 Task: Assign in the project CatalystWorks the issue 'Address issues related to system performance during peak traffic periods' to the sprint 'Speed Sprint'. Assign in the project CatalystWorks the issue 'Develop a new feature to allow for automated customer service chatbots' to the sprint 'Speed Sprint'. Assign in the project CatalystWorks the issue 'Implement a new feature to allow for dynamic content personalization based on user preferences' to the sprint 'Speed Sprint'. Assign in the project CatalystWorks the issue 'Address issues related to user experience and interface design' to the sprint 'Speed Sprint'
Action: Mouse moved to (177, 55)
Screenshot: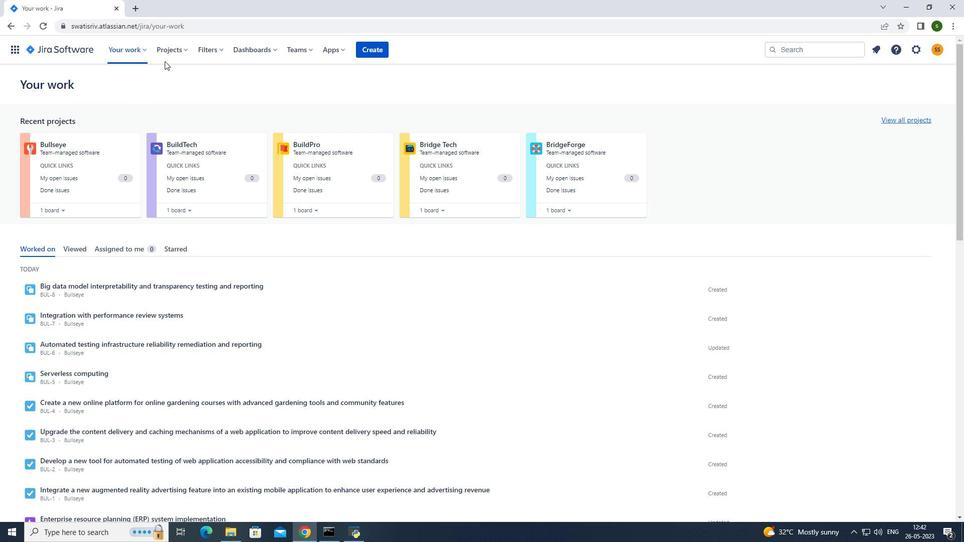 
Action: Mouse pressed left at (177, 55)
Screenshot: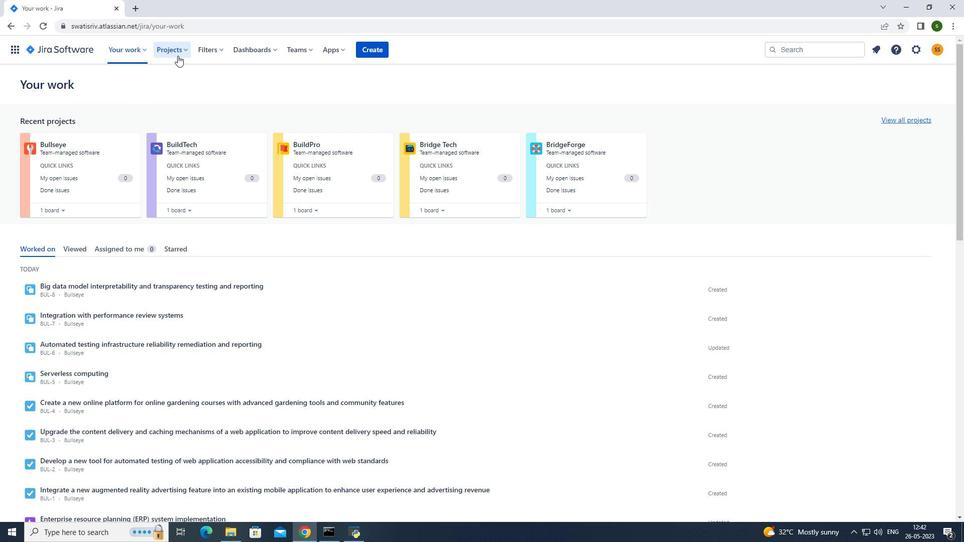 
Action: Mouse moved to (195, 97)
Screenshot: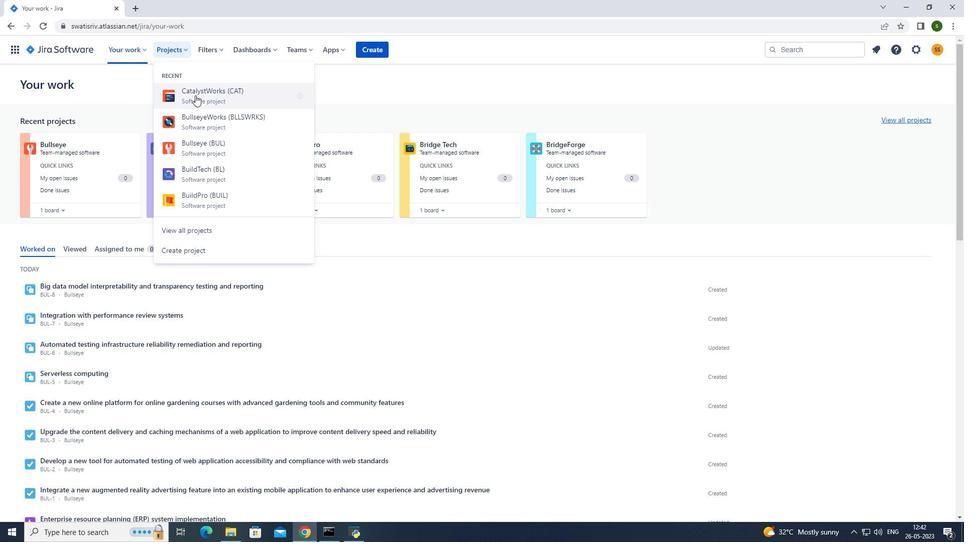 
Action: Mouse pressed left at (195, 97)
Screenshot: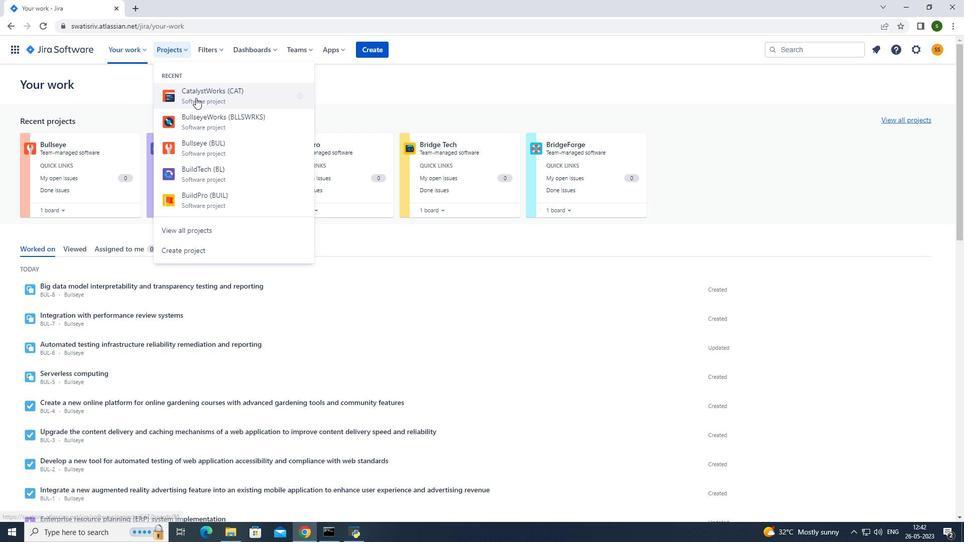 
Action: Mouse moved to (84, 154)
Screenshot: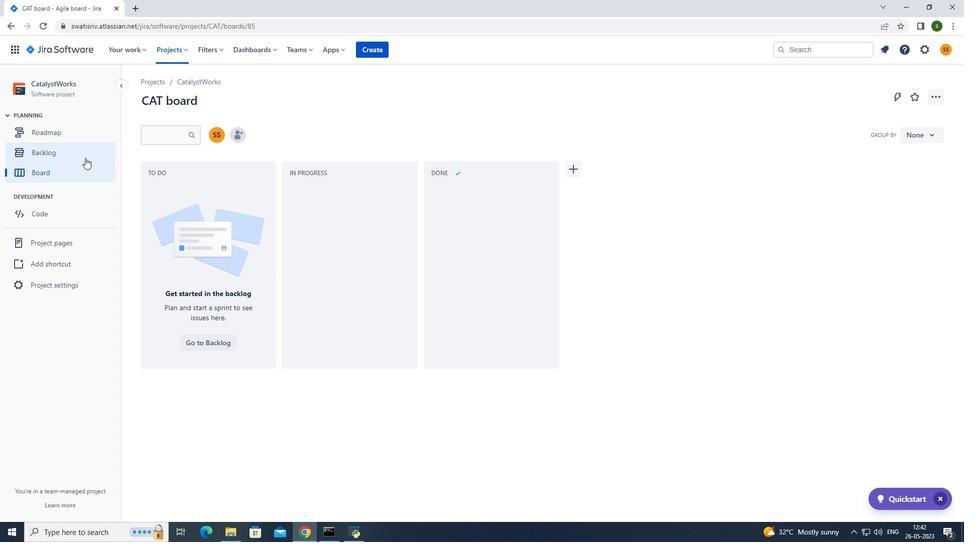 
Action: Mouse pressed left at (84, 154)
Screenshot: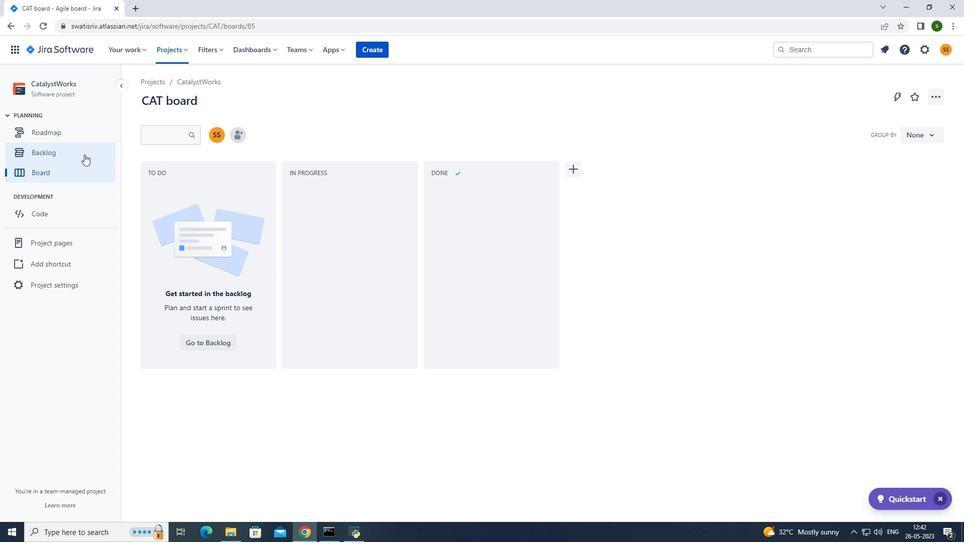 
Action: Mouse moved to (566, 322)
Screenshot: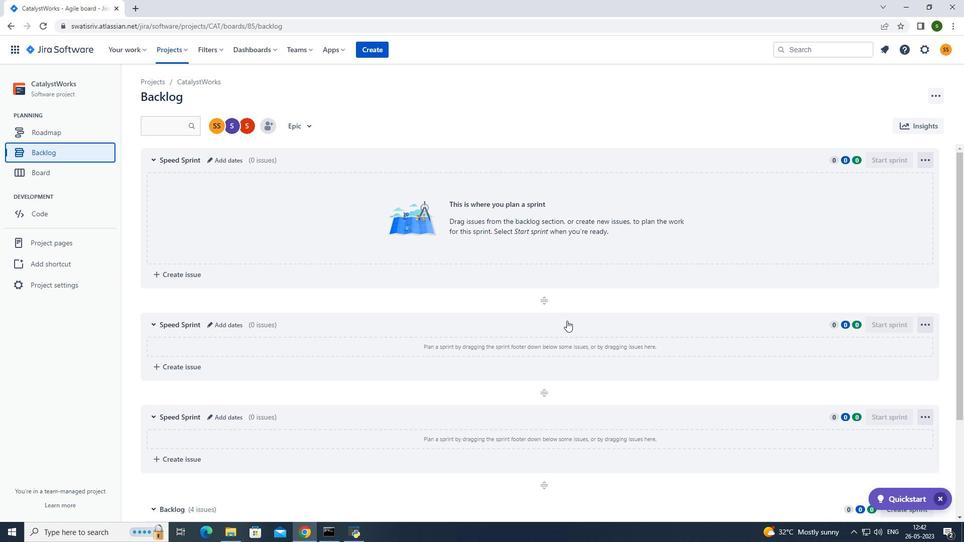 
Action: Mouse scrolled (566, 321) with delta (0, 0)
Screenshot: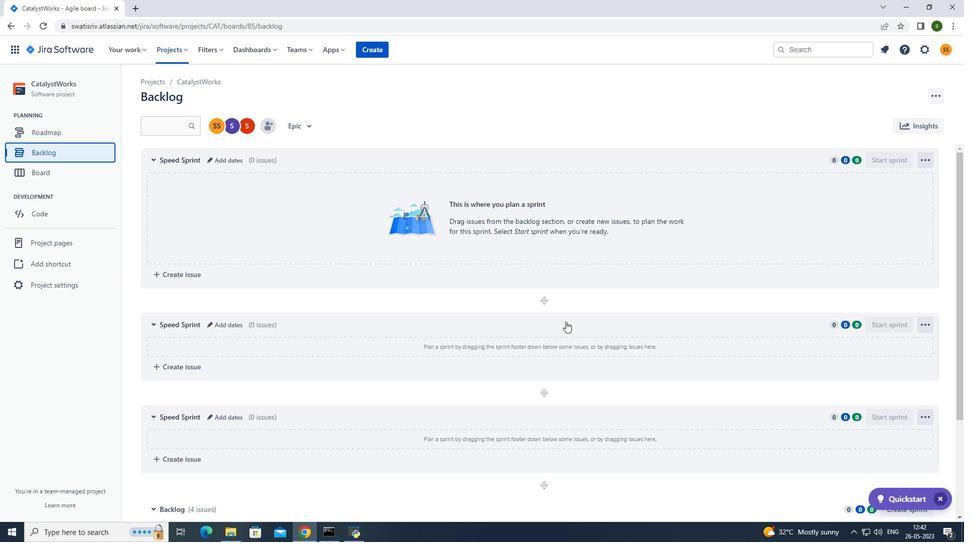 
Action: Mouse scrolled (566, 321) with delta (0, 0)
Screenshot: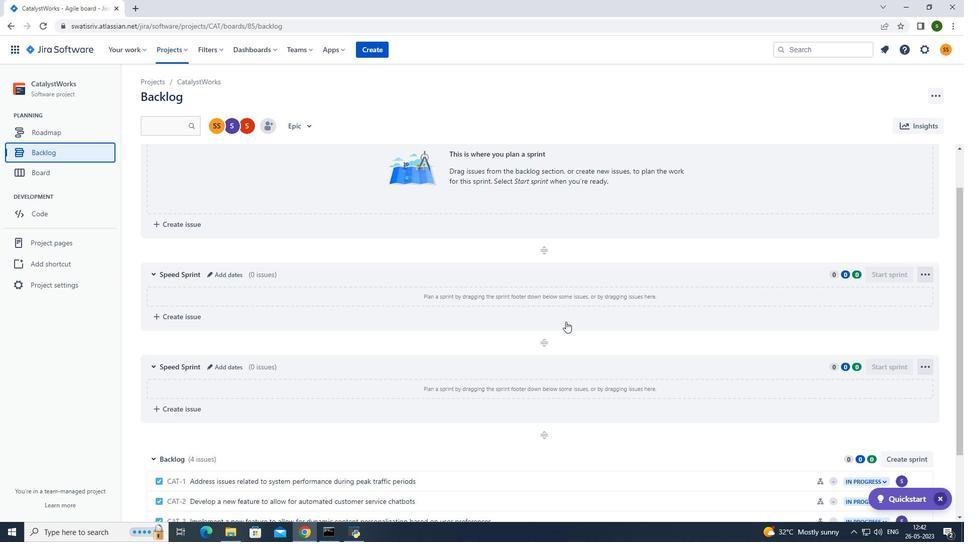 
Action: Mouse scrolled (566, 321) with delta (0, 0)
Screenshot: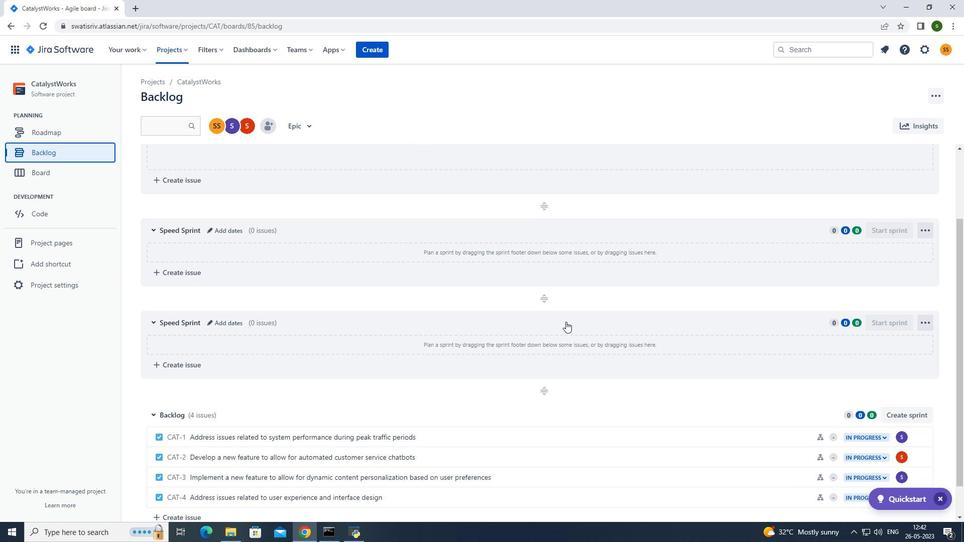 
Action: Mouse moved to (918, 398)
Screenshot: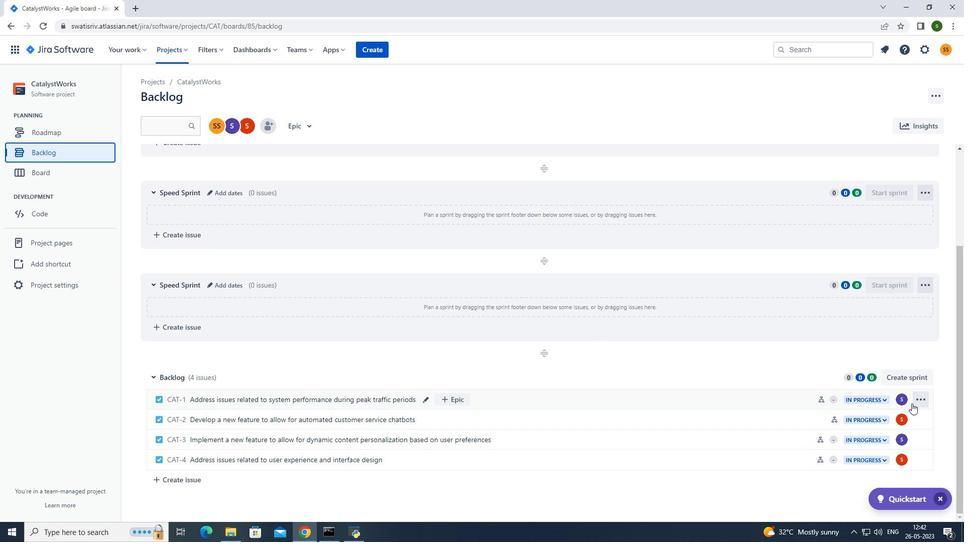 
Action: Mouse pressed left at (918, 398)
Screenshot: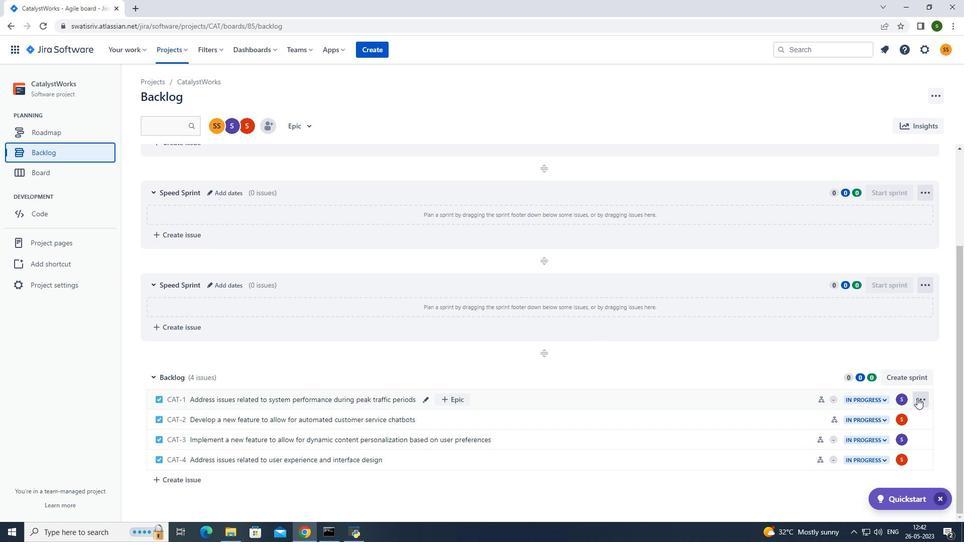 
Action: Mouse moved to (880, 310)
Screenshot: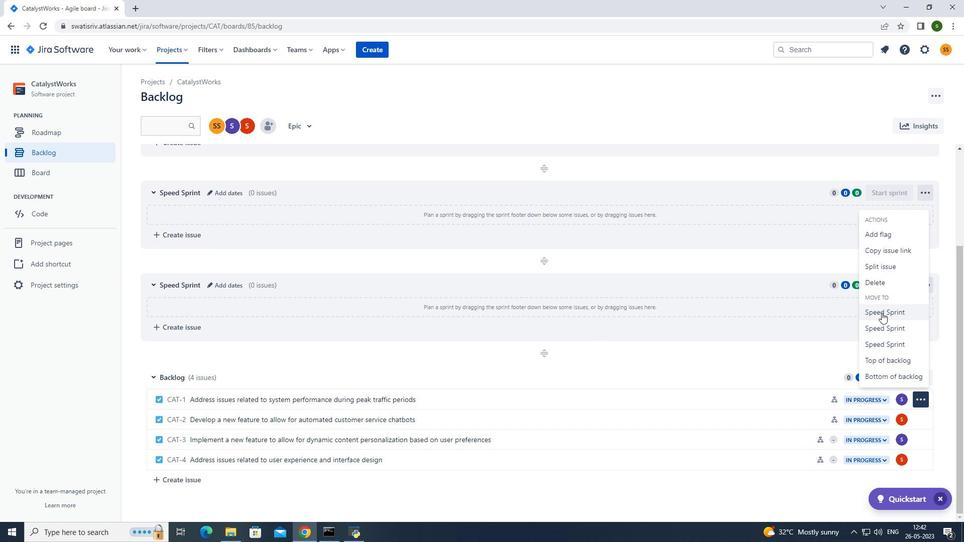 
Action: Mouse pressed left at (880, 310)
Screenshot: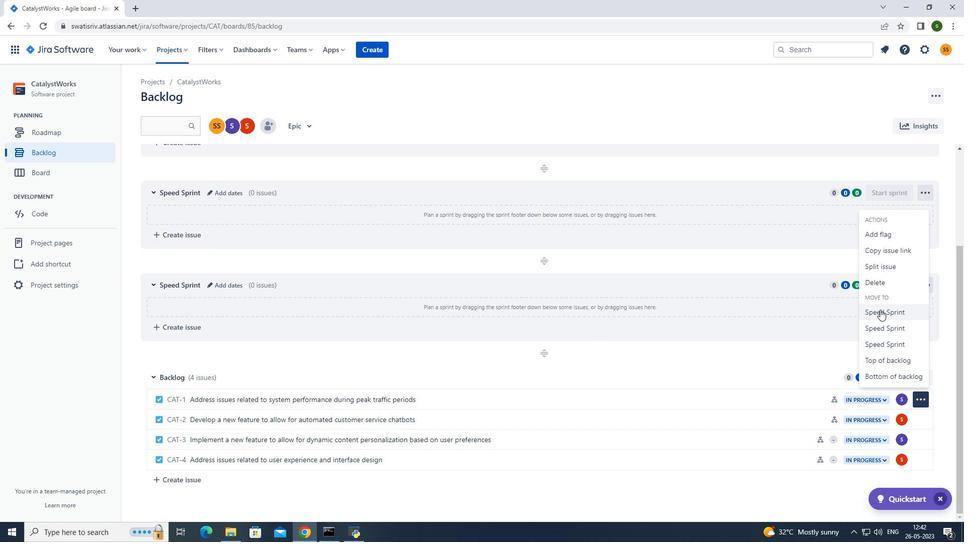 
Action: Mouse moved to (176, 48)
Screenshot: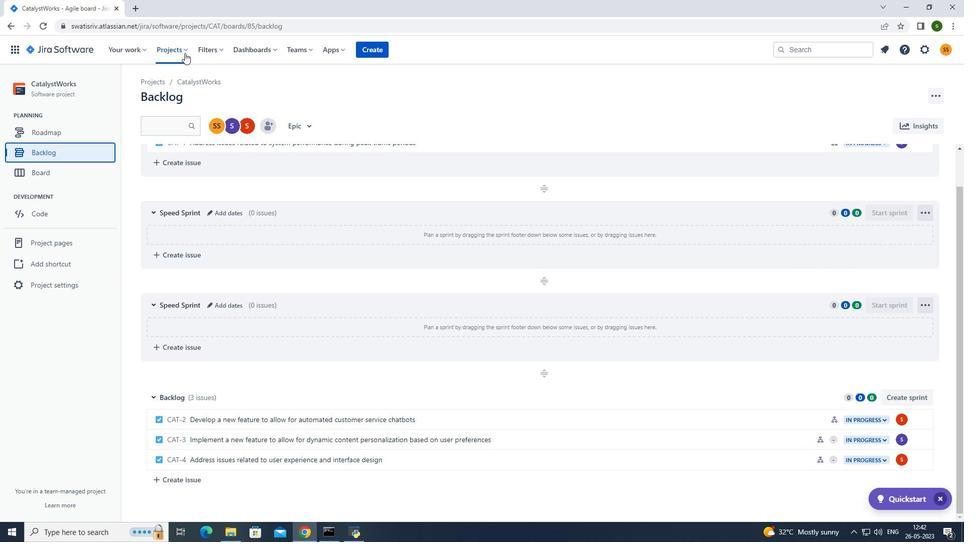 
Action: Mouse pressed left at (176, 48)
Screenshot: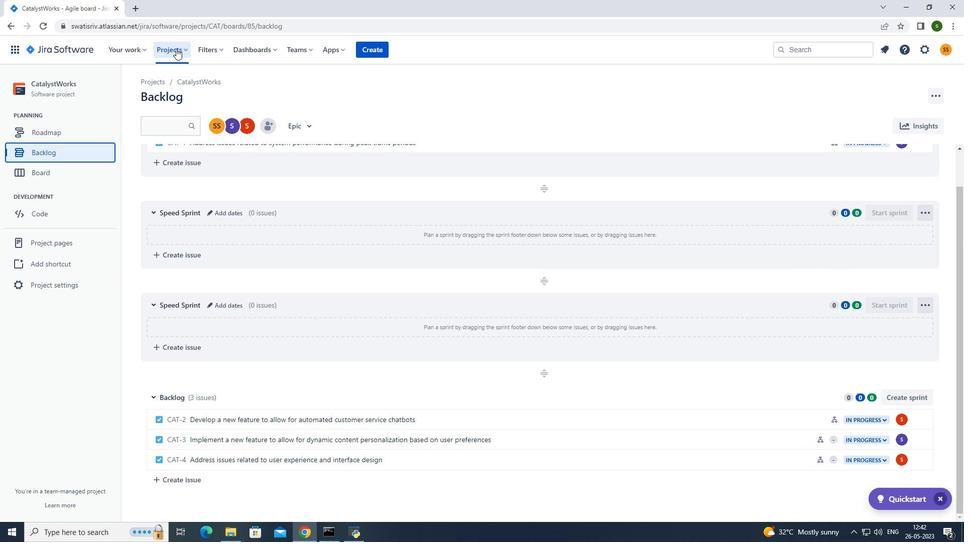 
Action: Mouse moved to (209, 92)
Screenshot: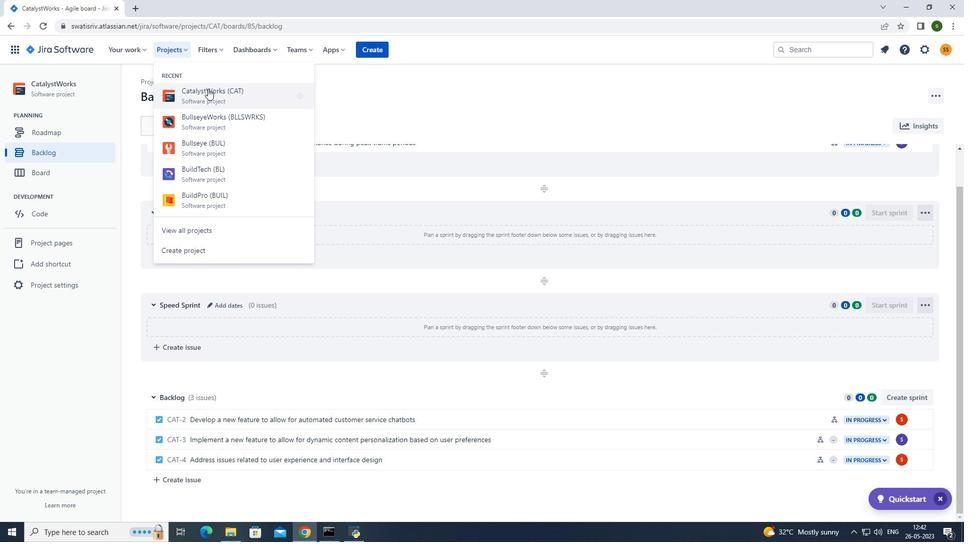 
Action: Mouse pressed left at (209, 92)
Screenshot: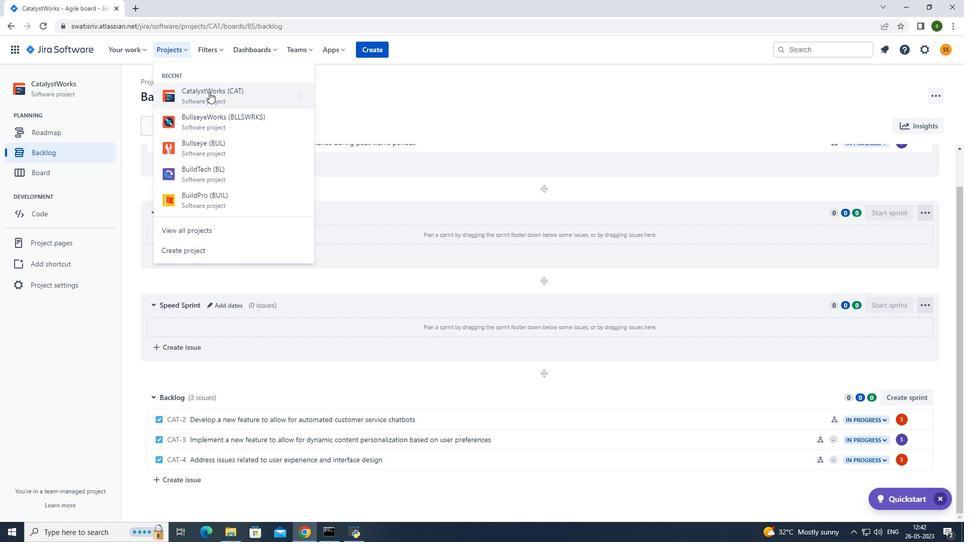 
Action: Mouse moved to (56, 150)
Screenshot: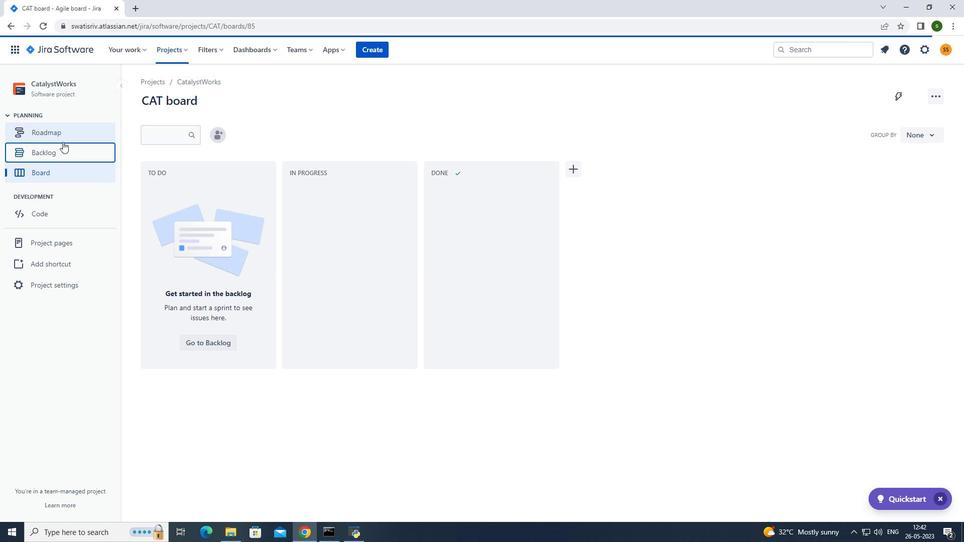 
Action: Mouse pressed left at (56, 150)
Screenshot: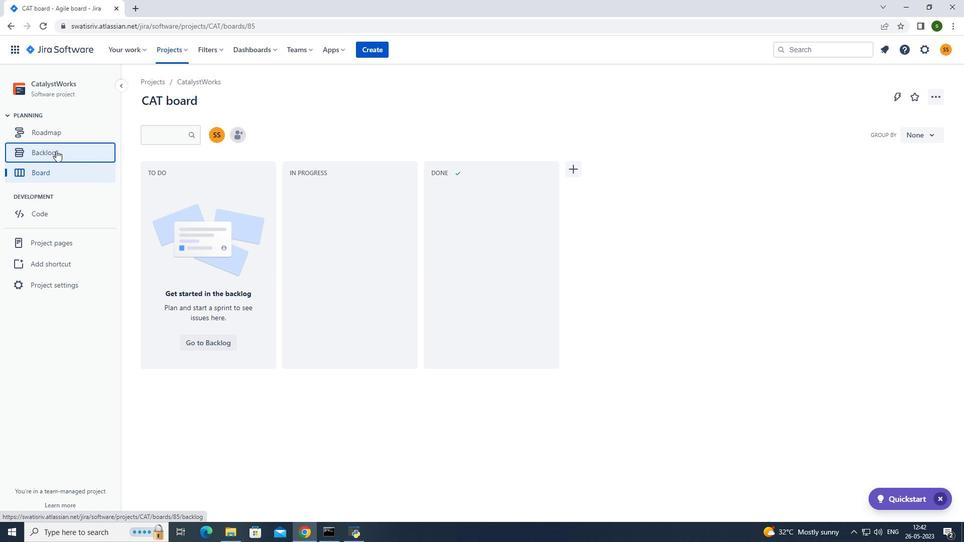 
Action: Mouse moved to (922, 459)
Screenshot: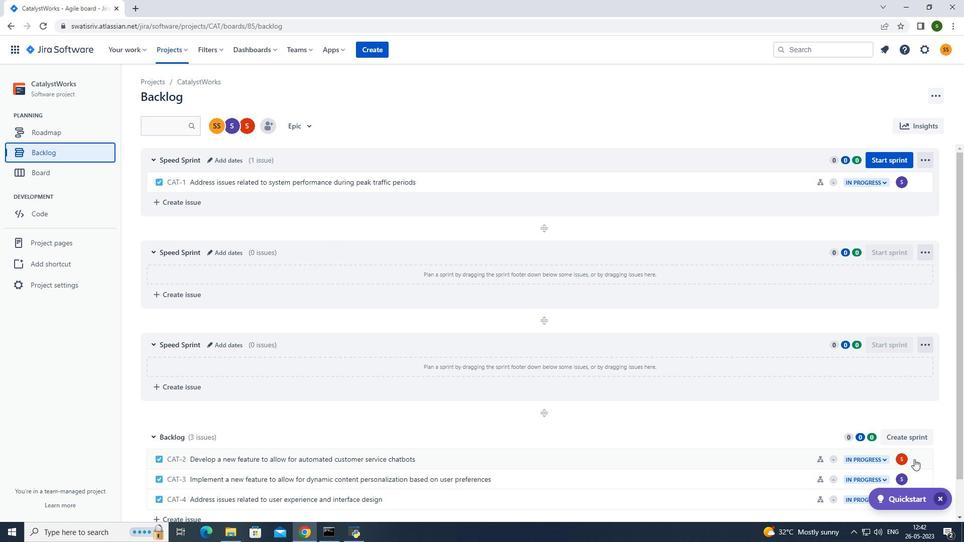 
Action: Mouse pressed left at (922, 459)
Screenshot: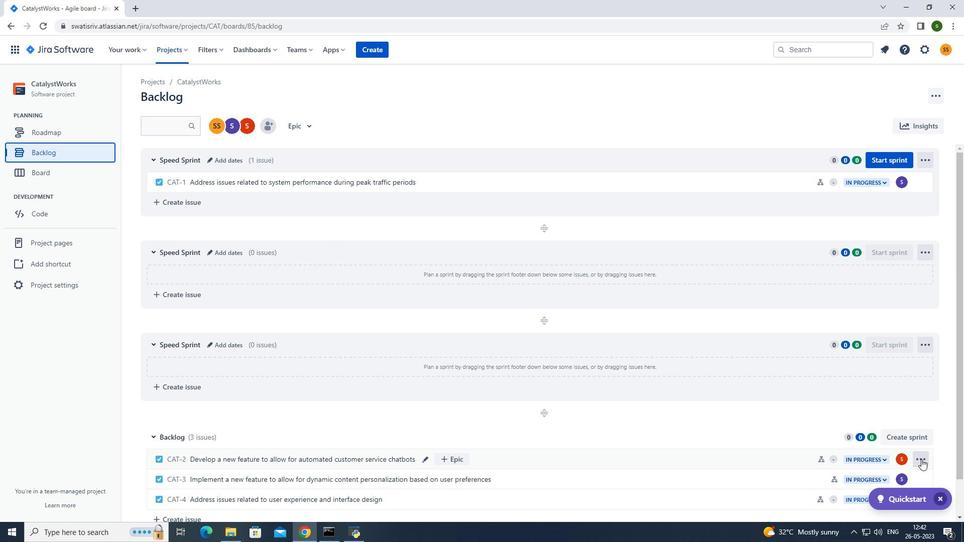 
Action: Mouse moved to (906, 388)
Screenshot: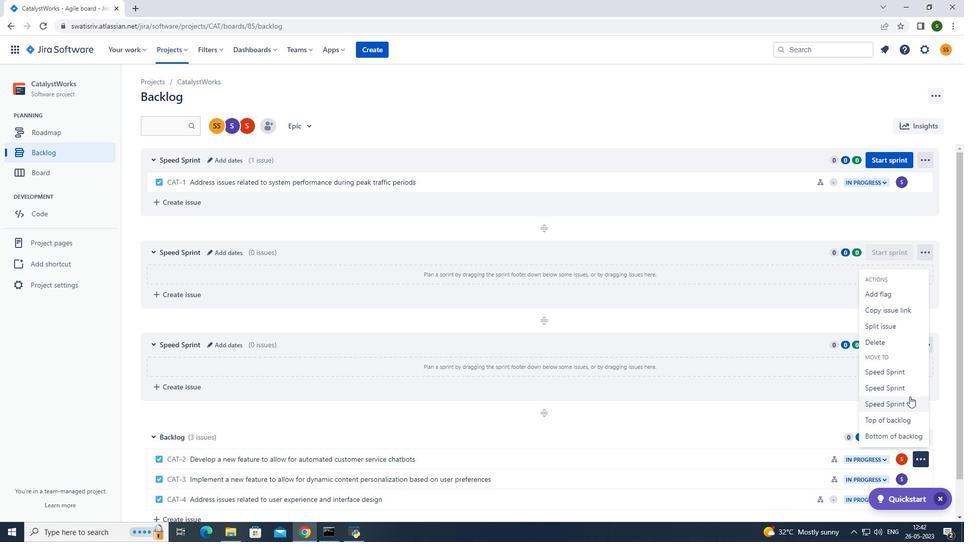 
Action: Mouse pressed left at (906, 388)
Screenshot: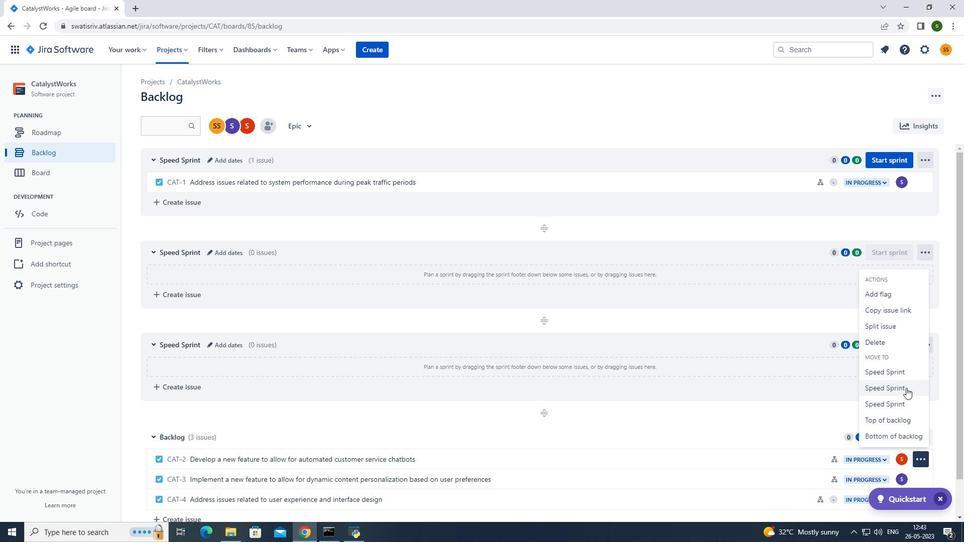
Action: Mouse moved to (176, 46)
Screenshot: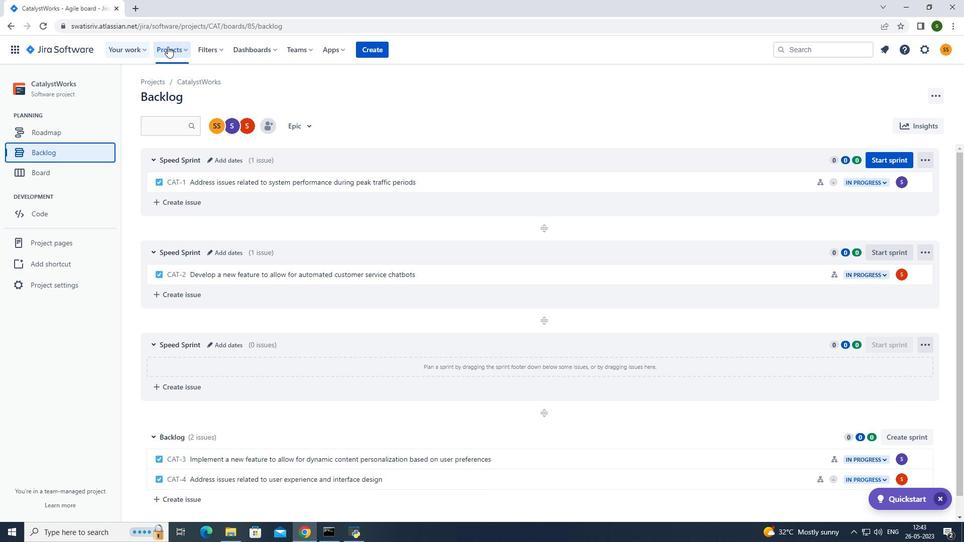
Action: Mouse pressed left at (176, 46)
Screenshot: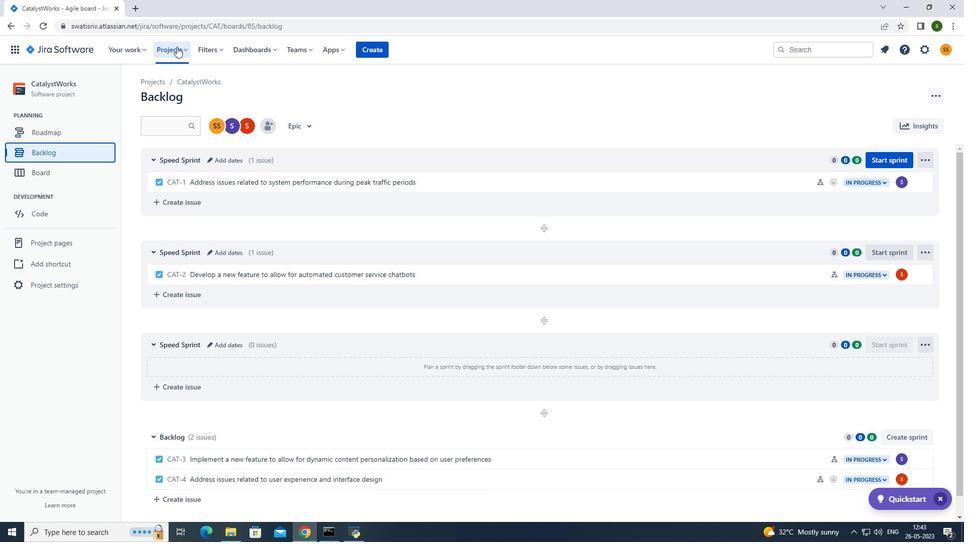 
Action: Mouse moved to (197, 85)
Screenshot: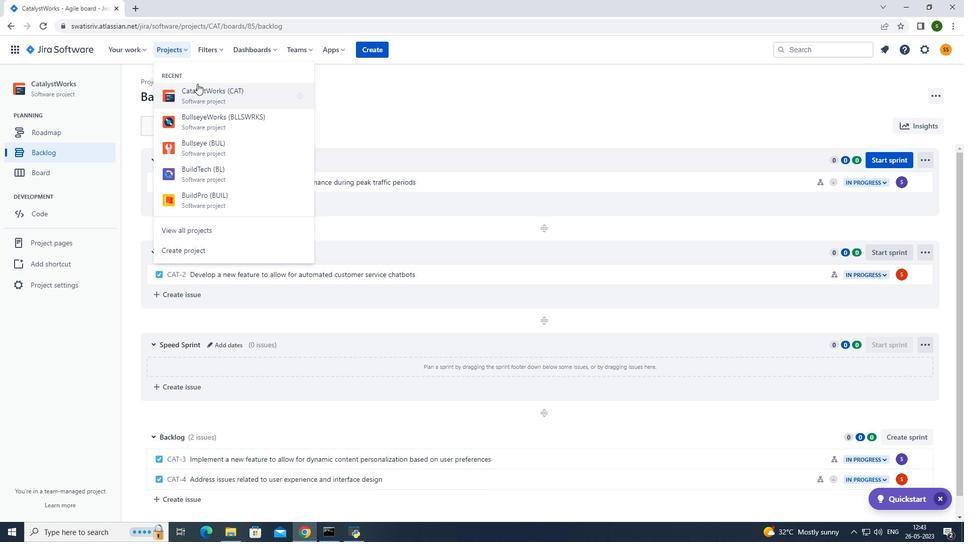 
Action: Mouse pressed left at (197, 85)
Screenshot: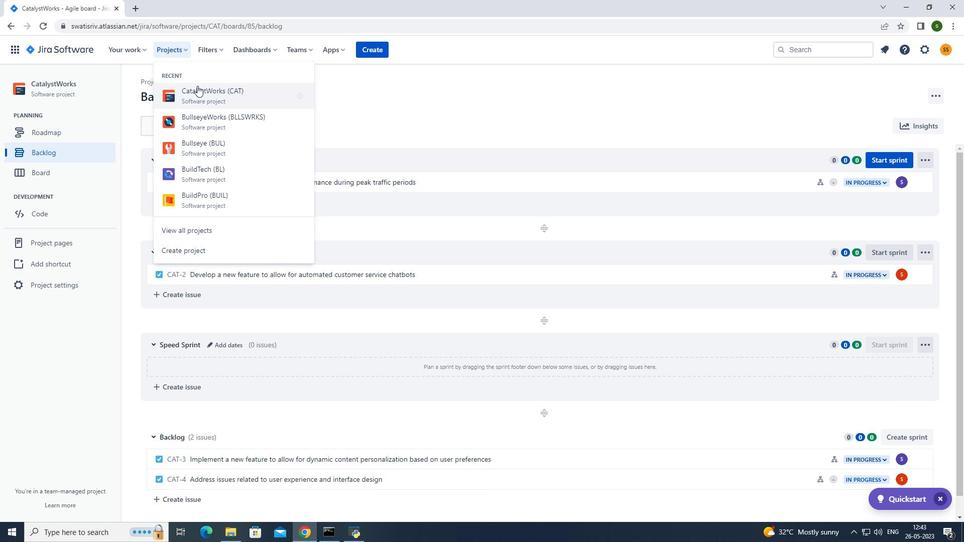 
Action: Mouse moved to (59, 150)
Screenshot: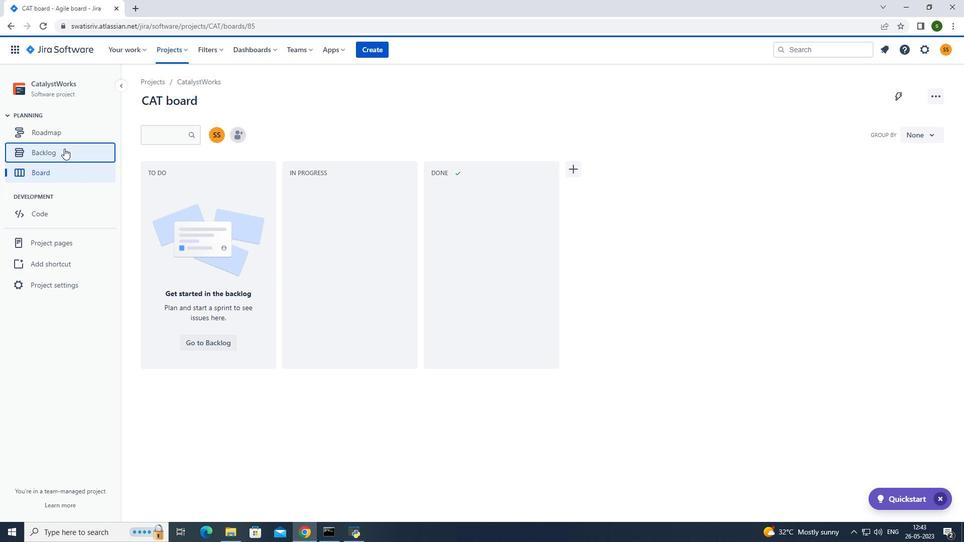 
Action: Mouse pressed left at (59, 150)
Screenshot: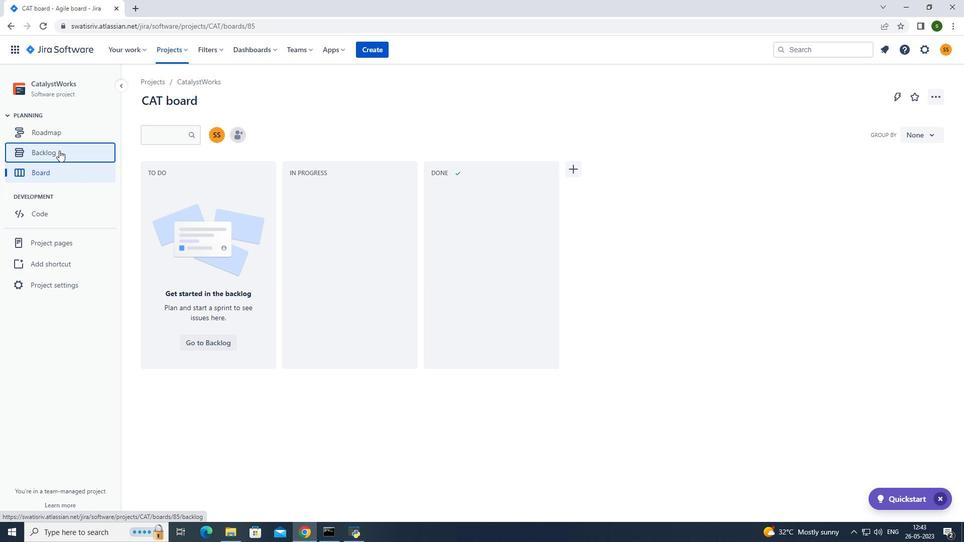 
Action: Mouse moved to (921, 460)
Screenshot: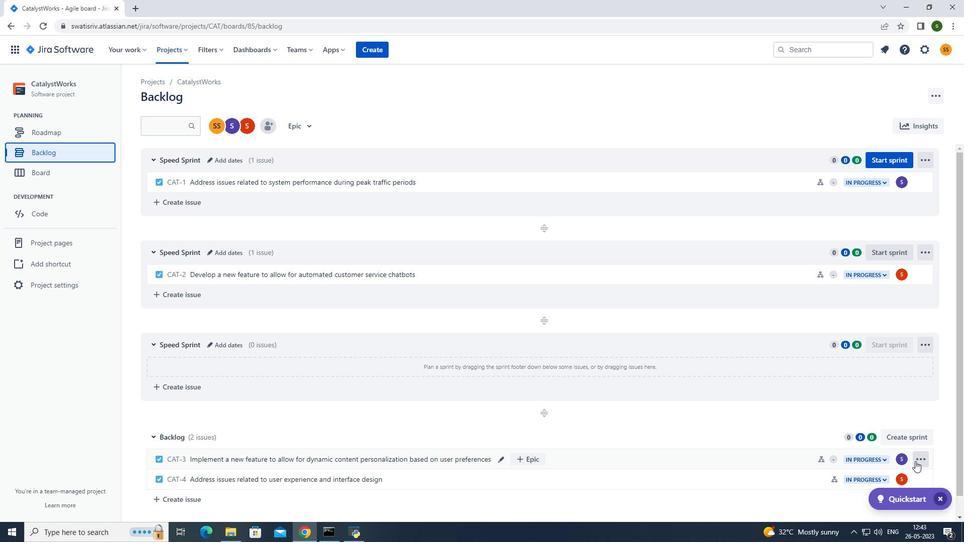 
Action: Mouse pressed left at (921, 460)
Screenshot: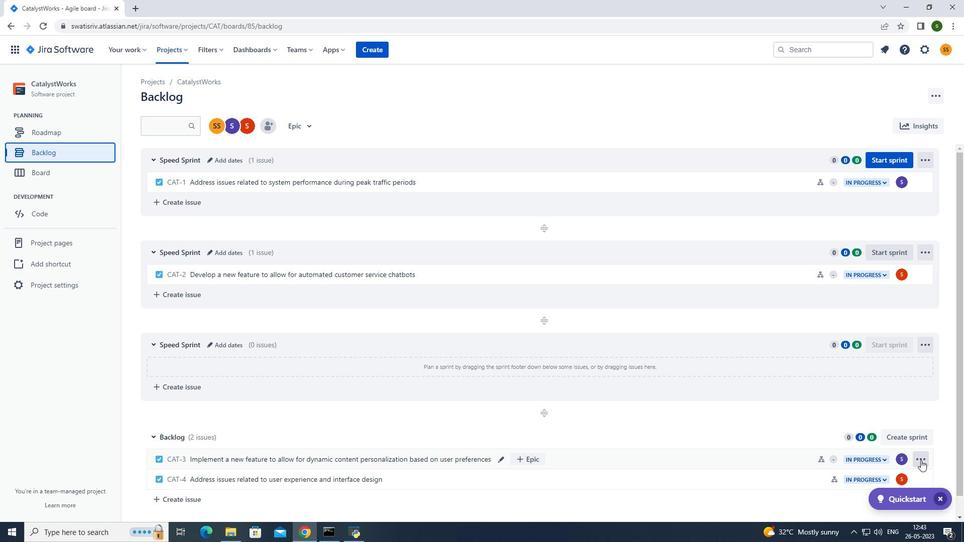 
Action: Mouse moved to (896, 399)
Screenshot: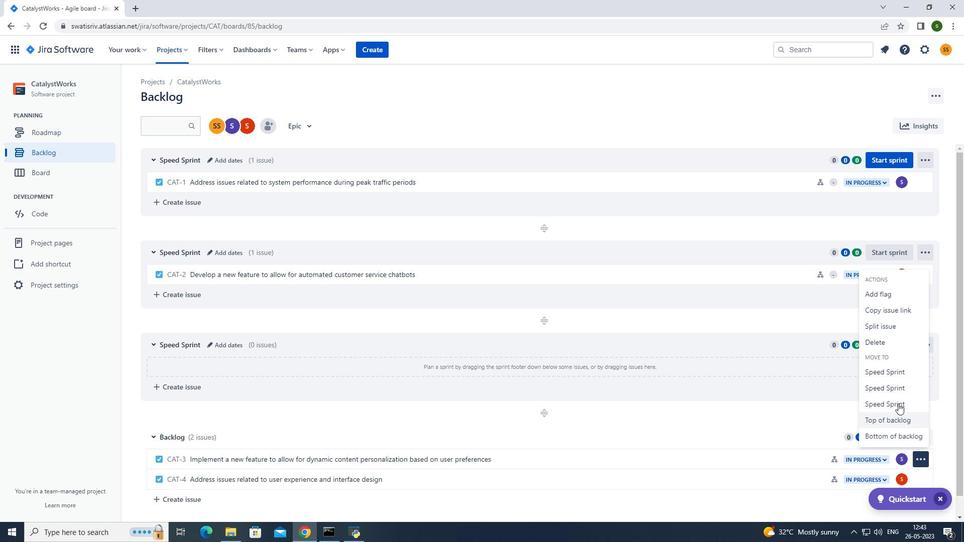 
Action: Mouse pressed left at (896, 399)
Screenshot: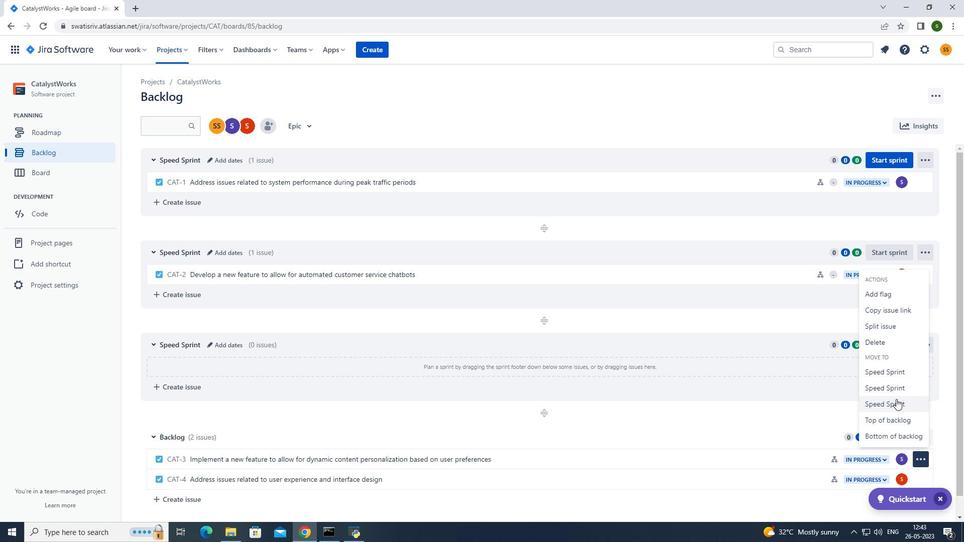 
Action: Mouse moved to (177, 54)
Screenshot: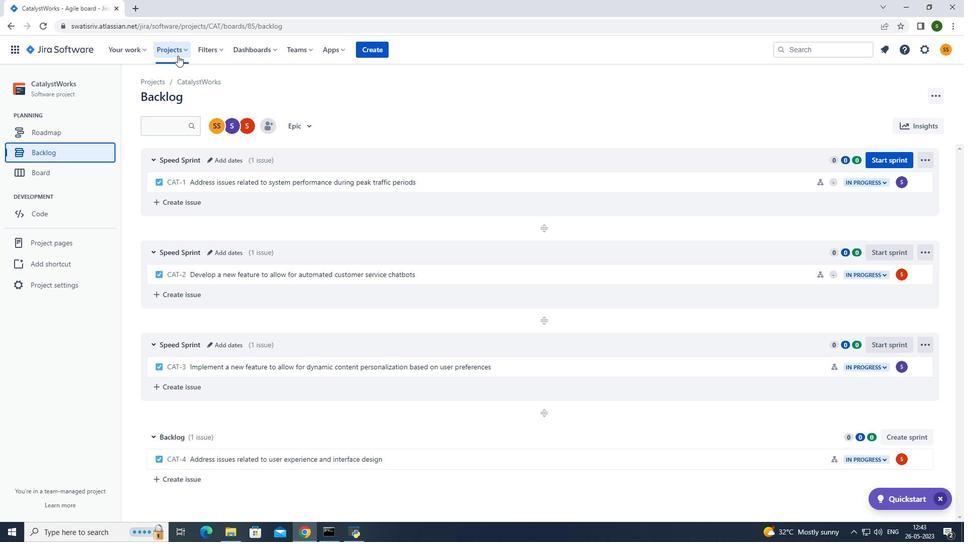 
Action: Mouse pressed left at (177, 54)
Screenshot: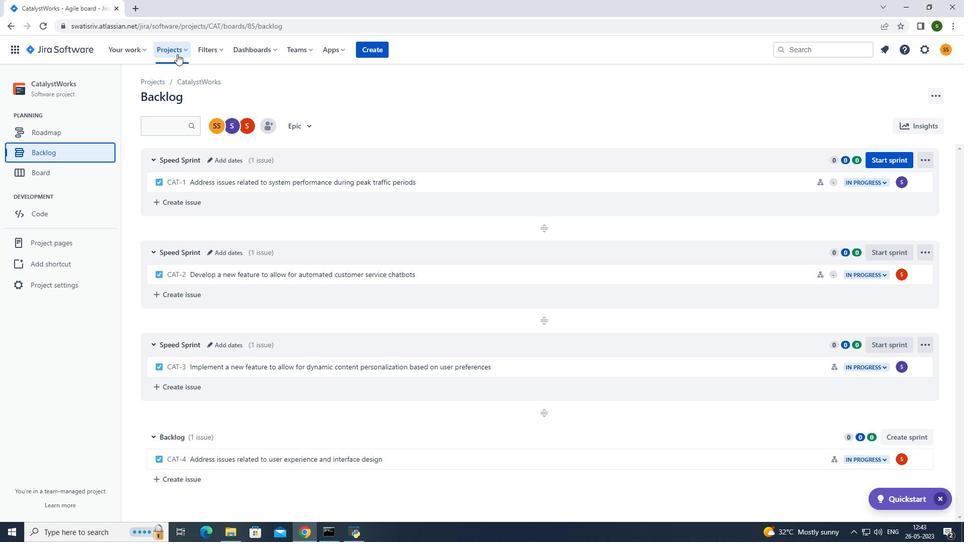 
Action: Mouse moved to (208, 89)
Screenshot: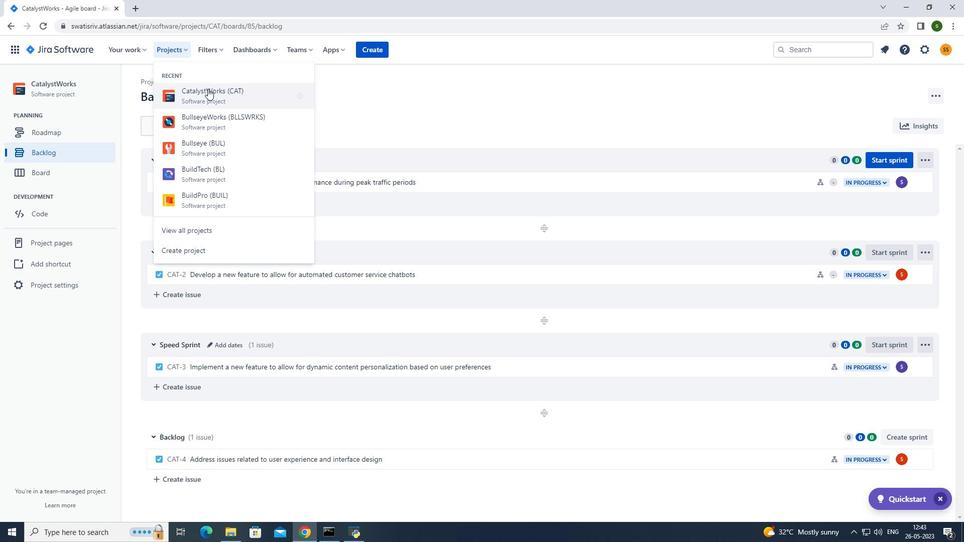 
Action: Mouse pressed left at (208, 89)
Screenshot: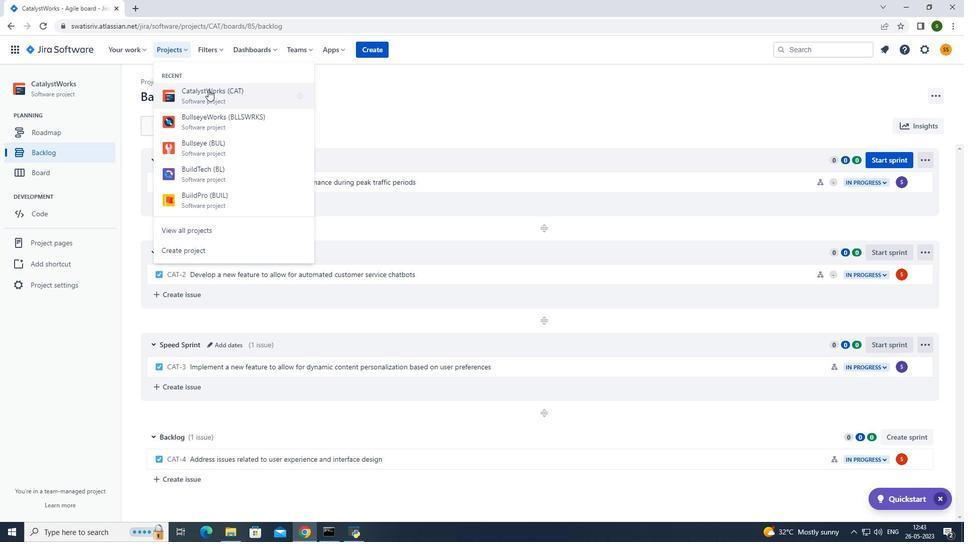 
Action: Mouse moved to (50, 149)
Screenshot: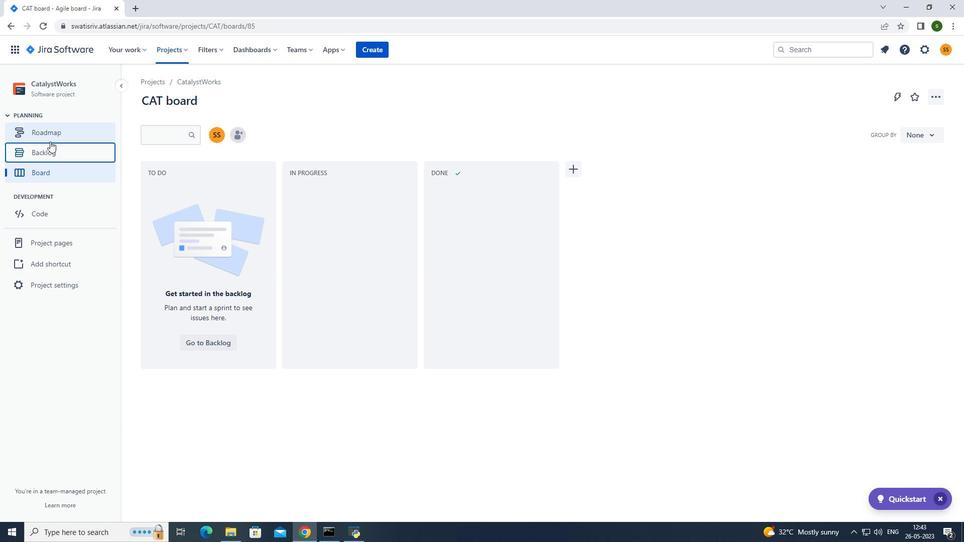 
Action: Mouse pressed left at (50, 149)
Screenshot: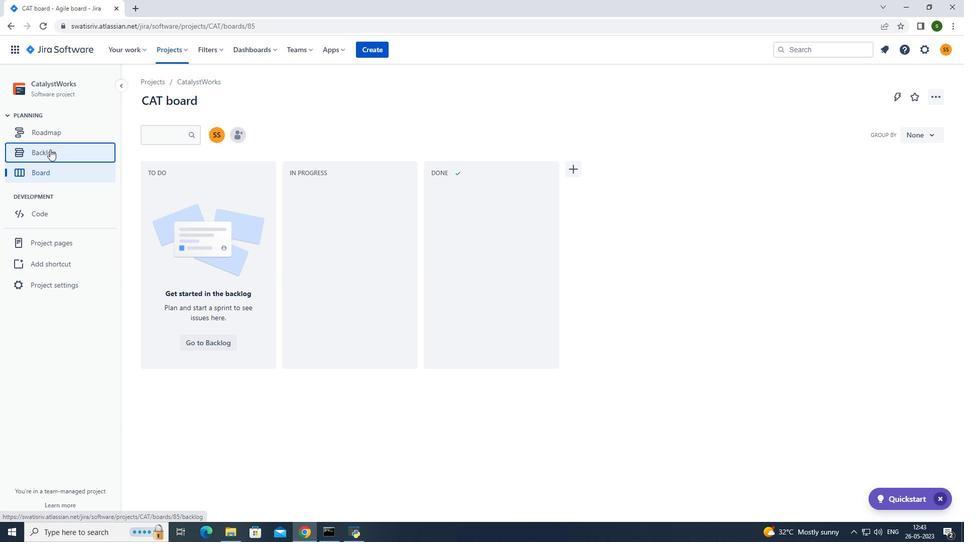 
Action: Mouse moved to (922, 456)
Screenshot: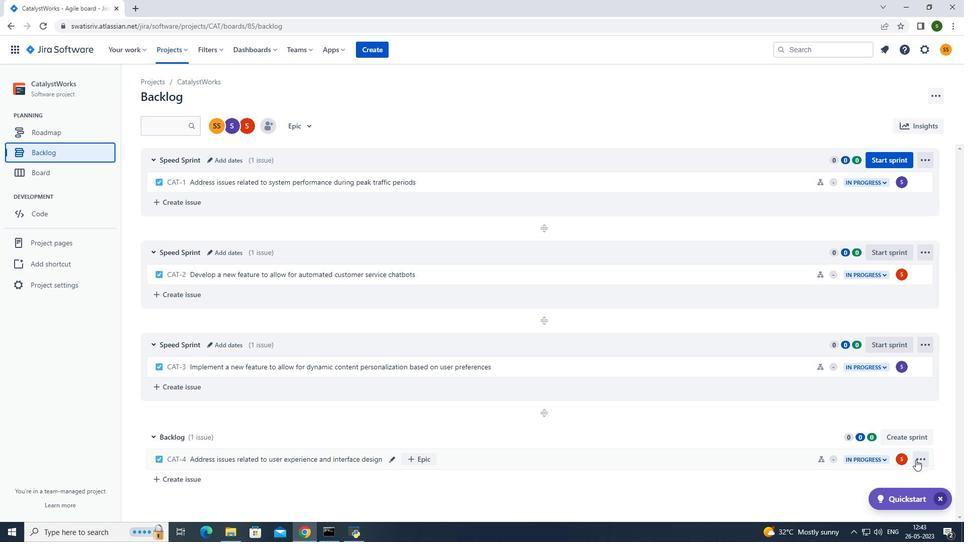 
Action: Mouse pressed left at (922, 456)
Screenshot: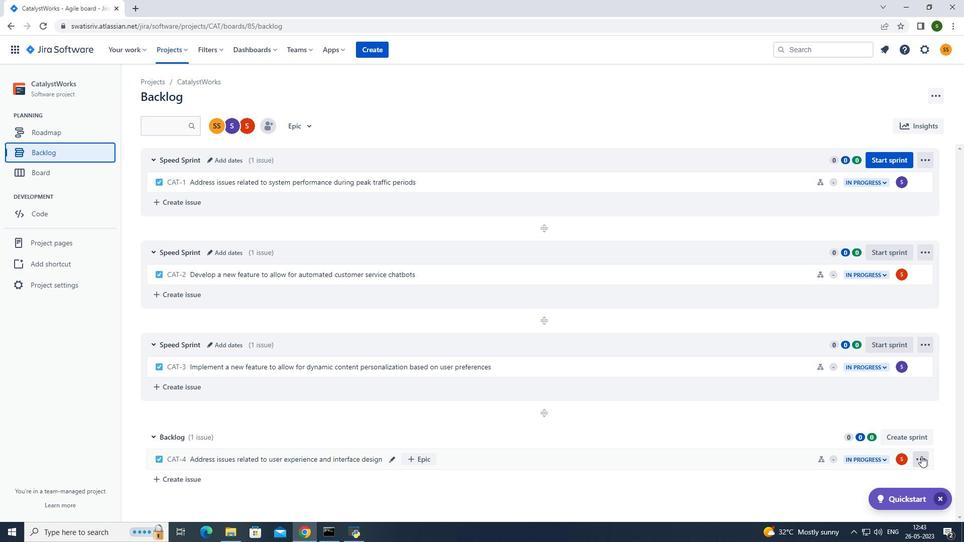 
Action: Mouse moved to (883, 408)
Screenshot: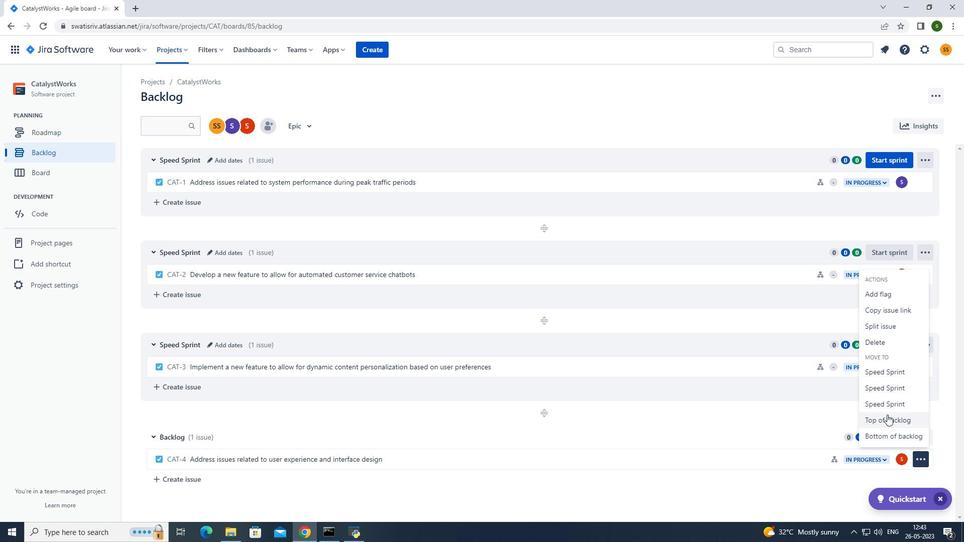 
Action: Mouse pressed left at (883, 408)
Screenshot: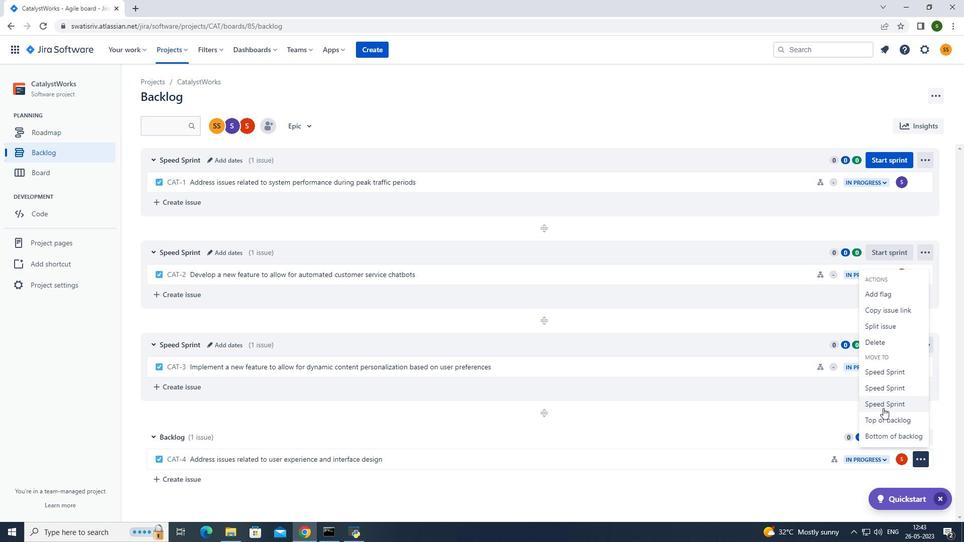 
Action: Mouse moved to (381, 117)
Screenshot: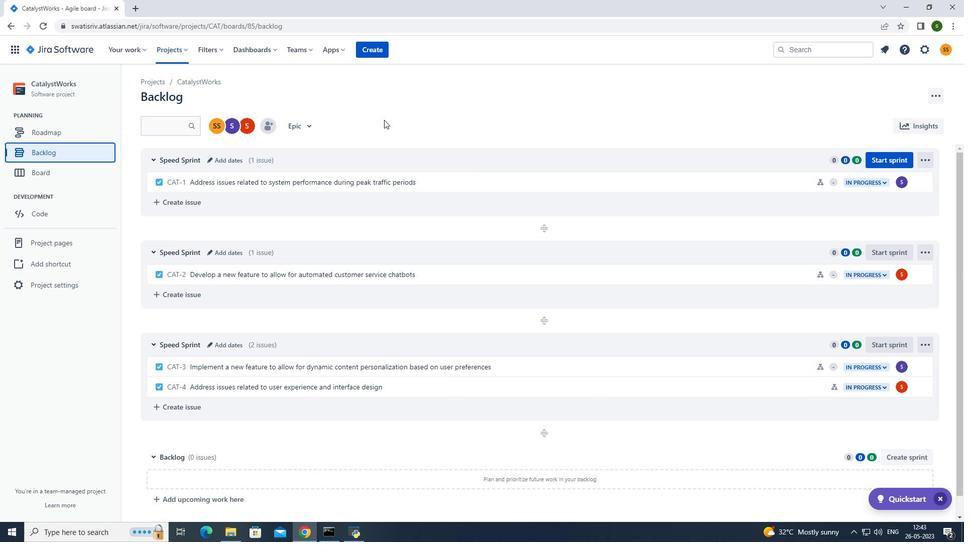 
